 Task: Use Grandfather Clock Strike Effect in this video Movie B.mp4
Action: Mouse moved to (217, 118)
Screenshot: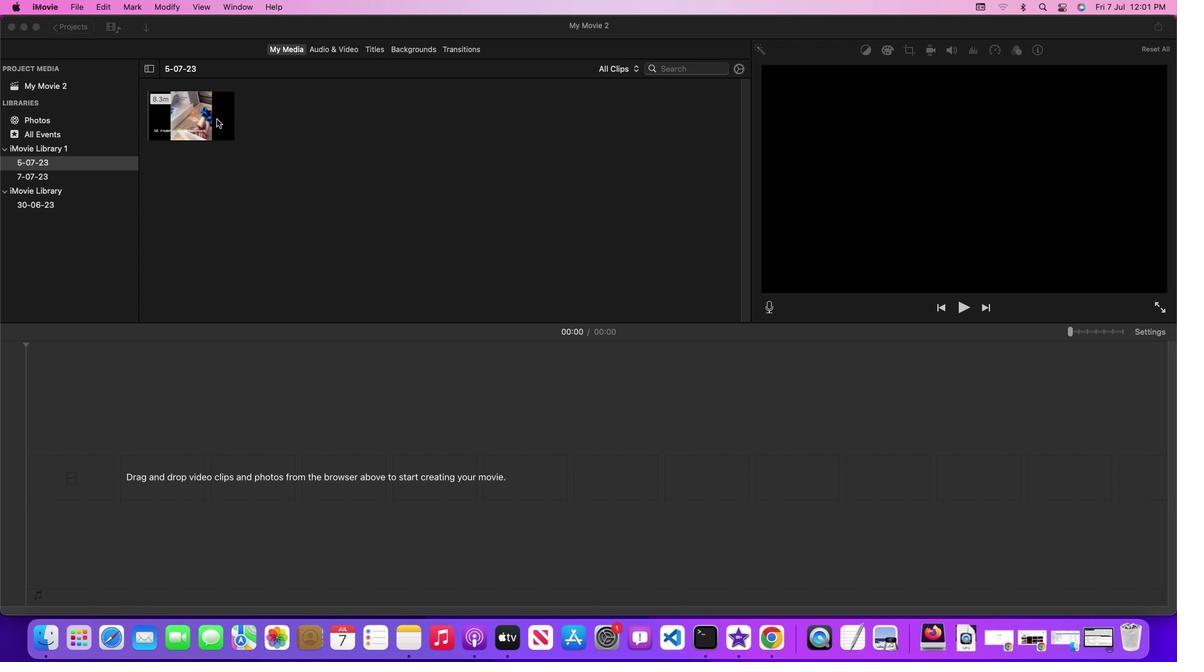 
Action: Mouse pressed left at (217, 118)
Screenshot: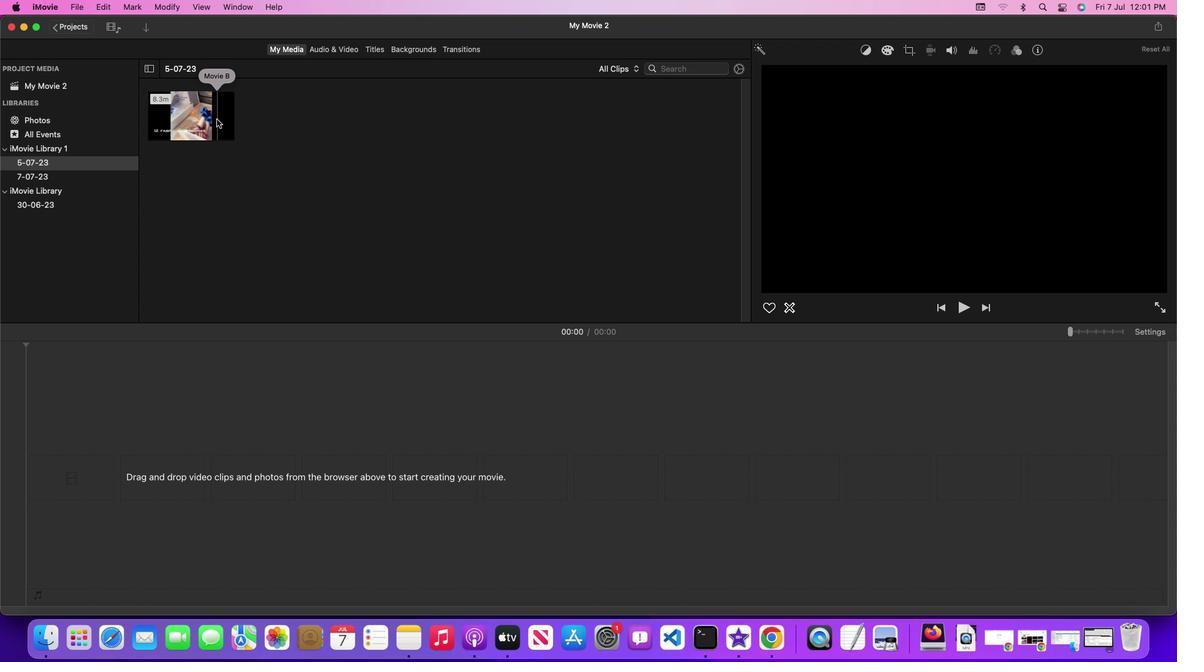
Action: Mouse pressed left at (217, 118)
Screenshot: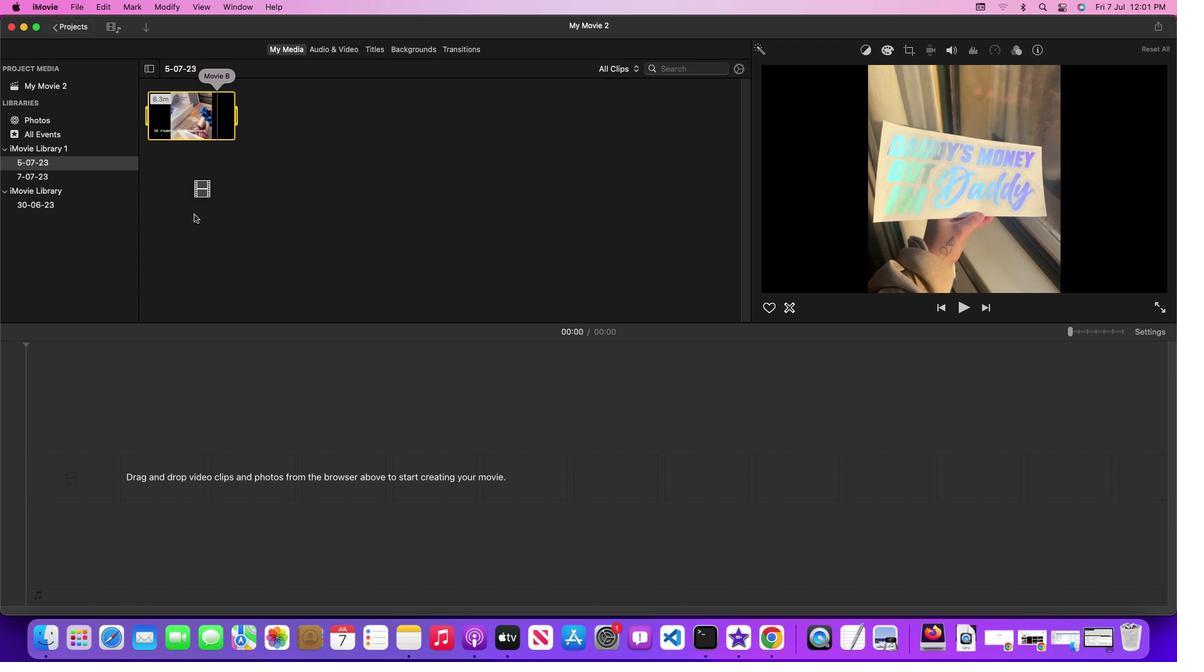 
Action: Mouse moved to (335, 46)
Screenshot: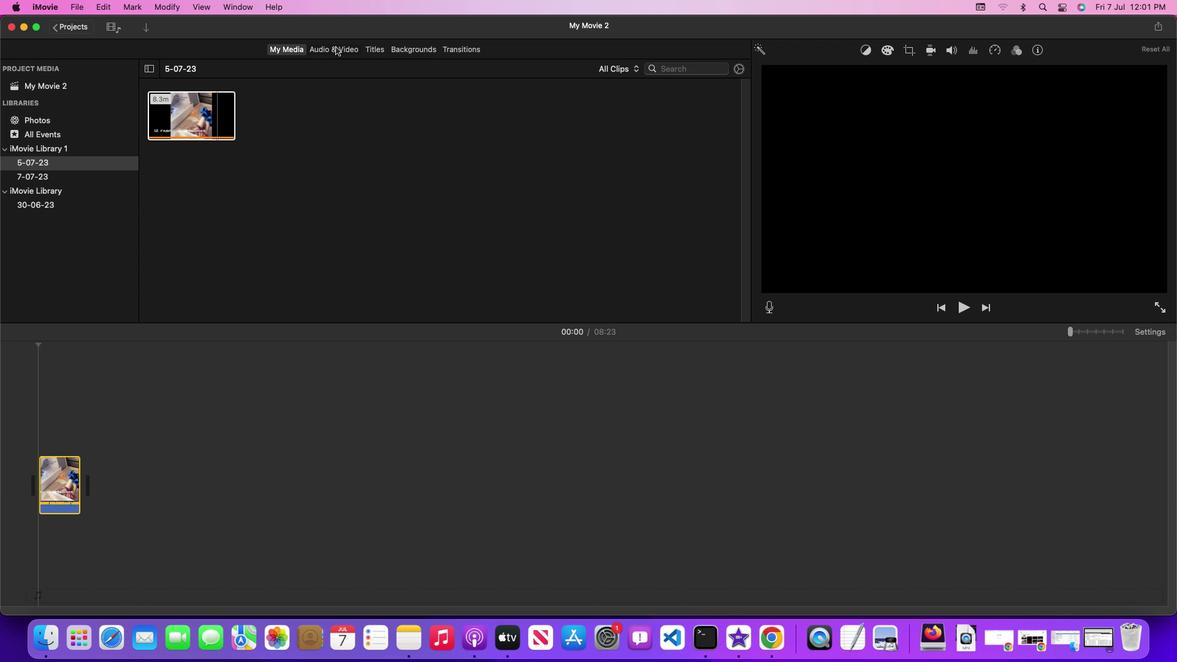 
Action: Mouse pressed left at (335, 46)
Screenshot: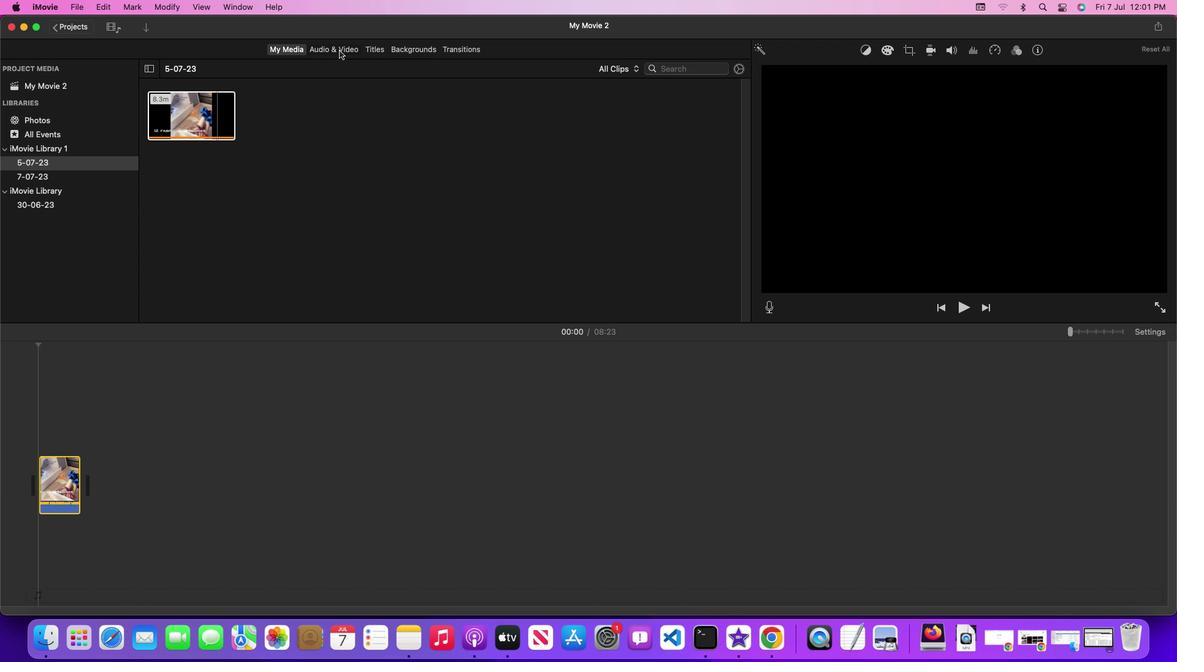 
Action: Mouse moved to (746, 162)
Screenshot: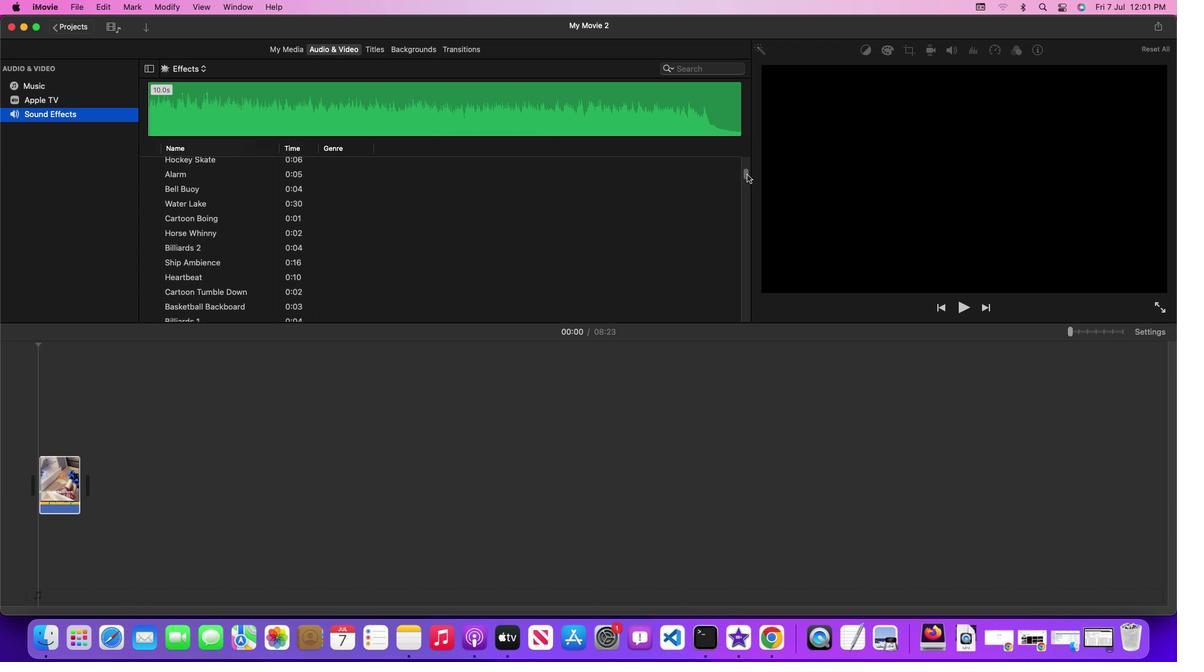 
Action: Mouse pressed left at (746, 162)
Screenshot: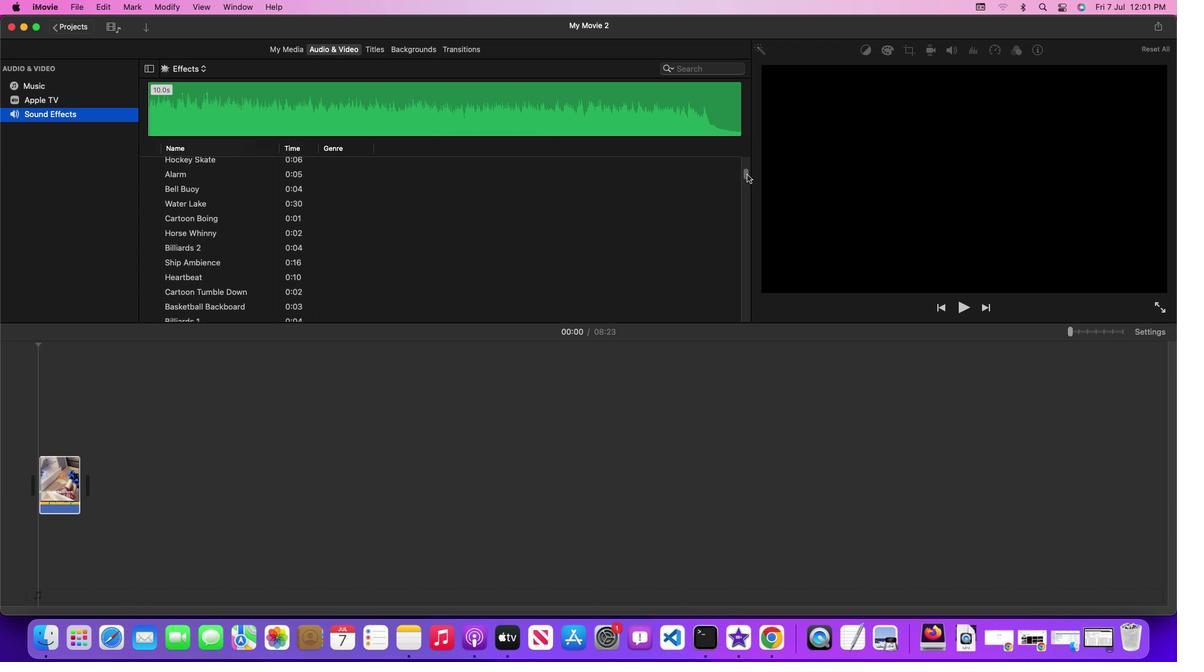 
Action: Mouse moved to (424, 271)
Screenshot: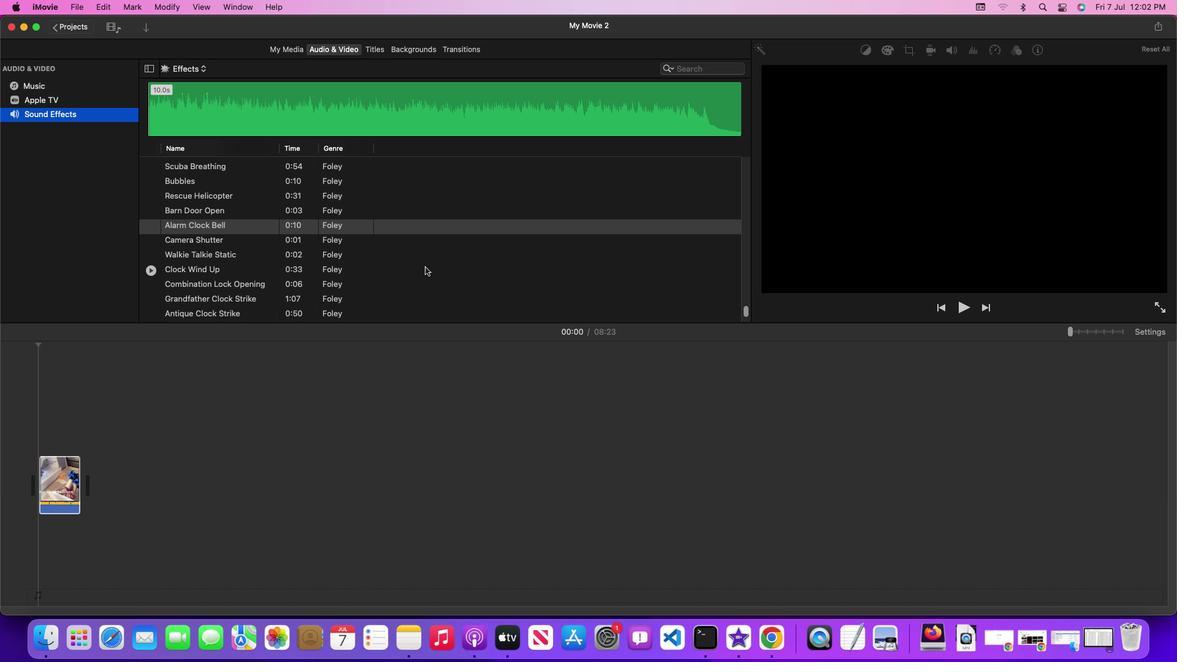
Action: Mouse scrolled (424, 271) with delta (0, 0)
Screenshot: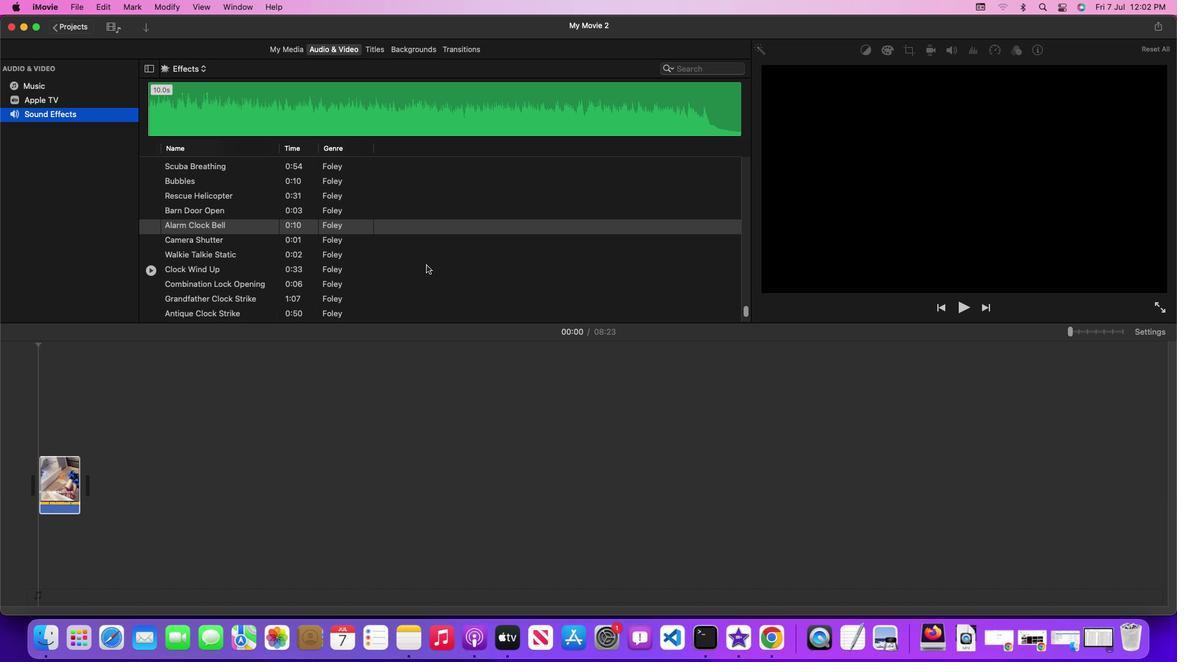 
Action: Mouse moved to (424, 269)
Screenshot: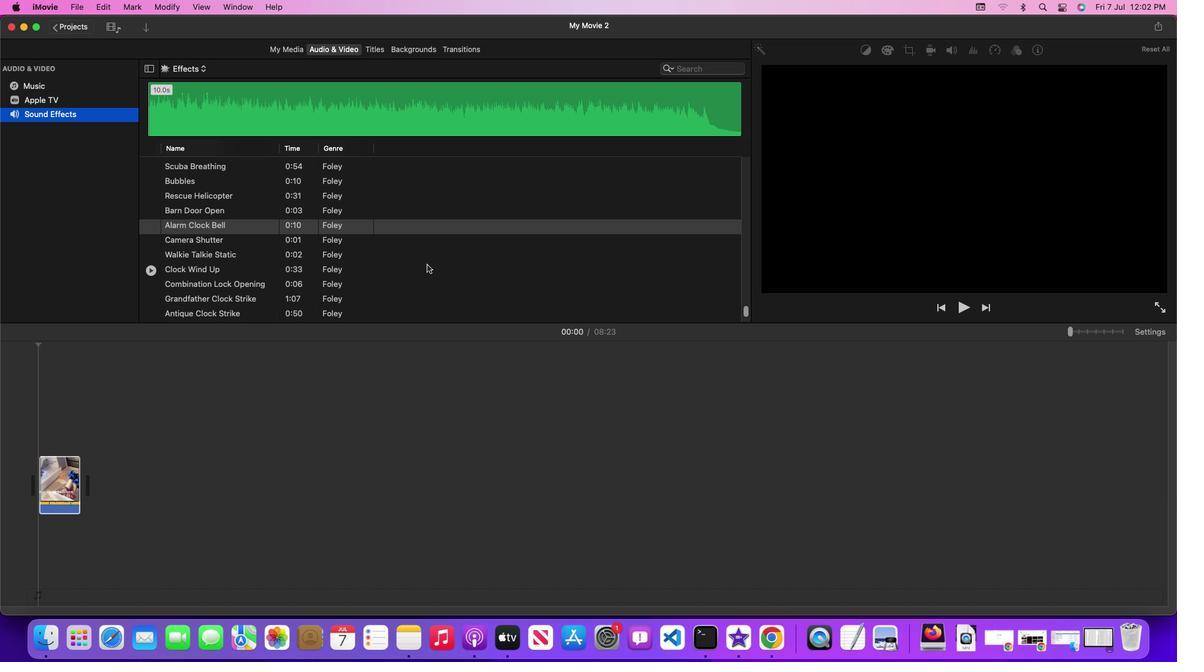 
Action: Mouse scrolled (424, 269) with delta (0, 0)
Screenshot: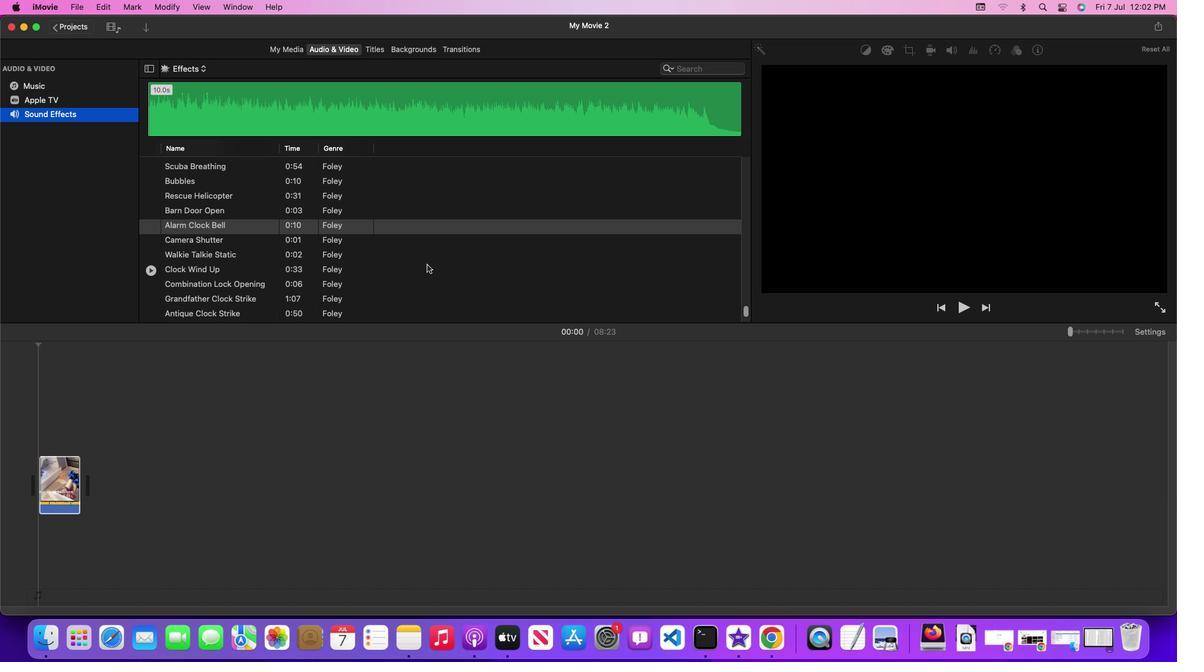 
Action: Mouse moved to (315, 297)
Screenshot: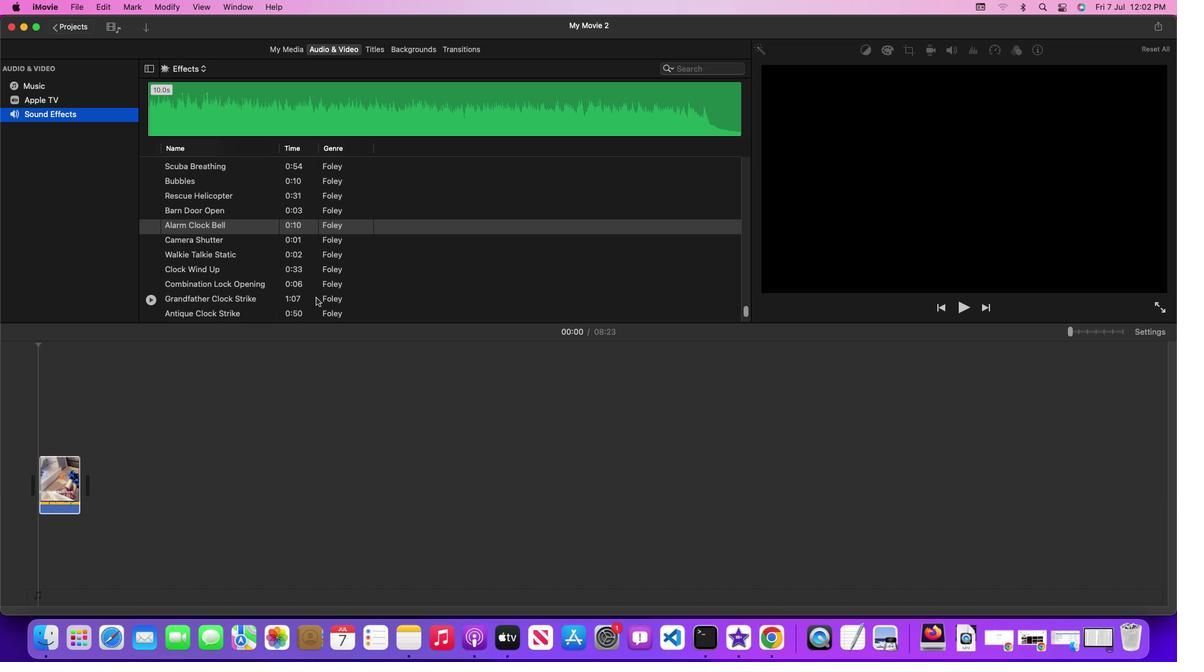 
Action: Mouse pressed left at (315, 297)
Screenshot: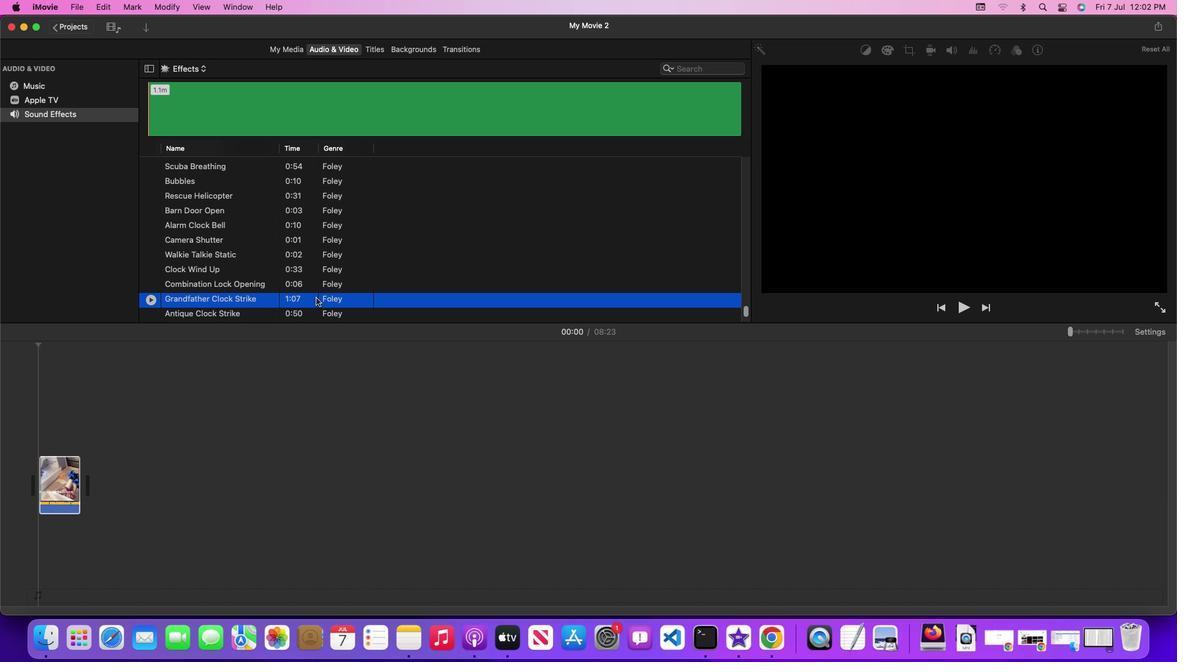
Action: Mouse moved to (316, 297)
Screenshot: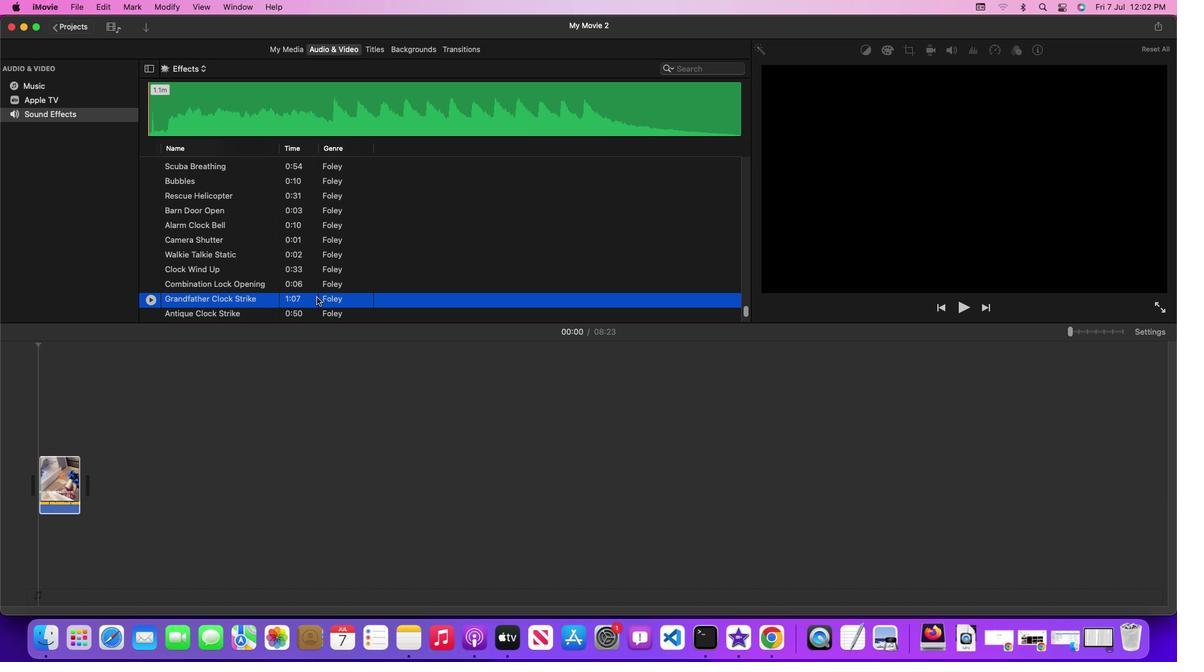 
Action: Mouse pressed left at (316, 297)
Screenshot: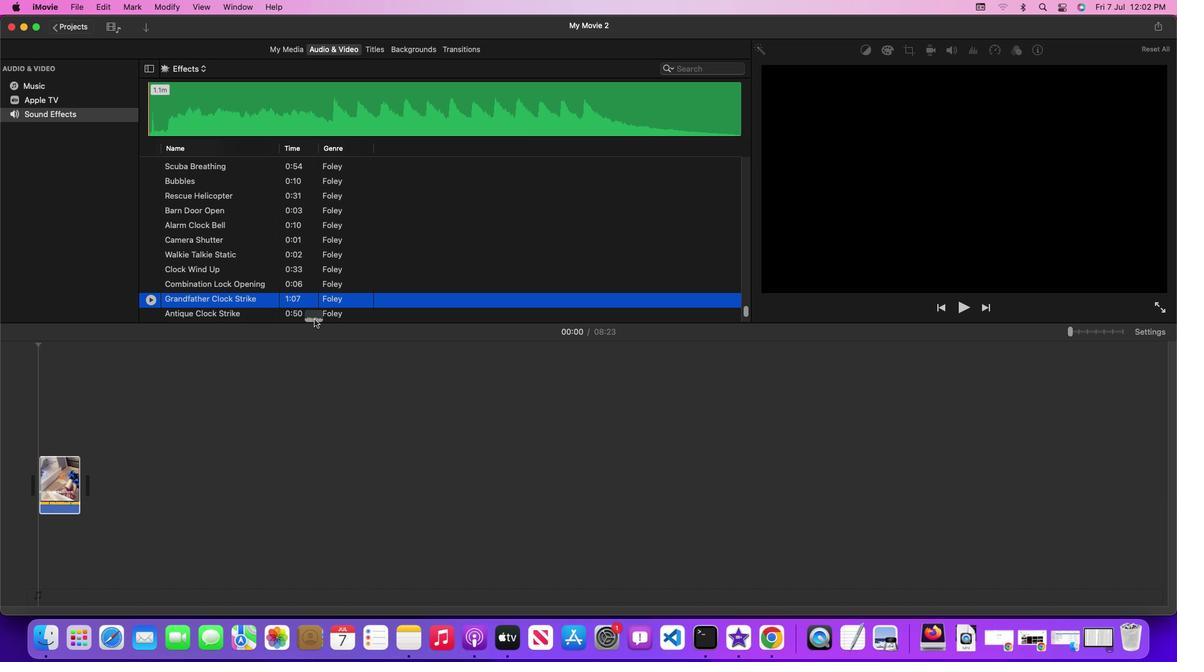 
Action: Mouse moved to (202, 382)
Screenshot: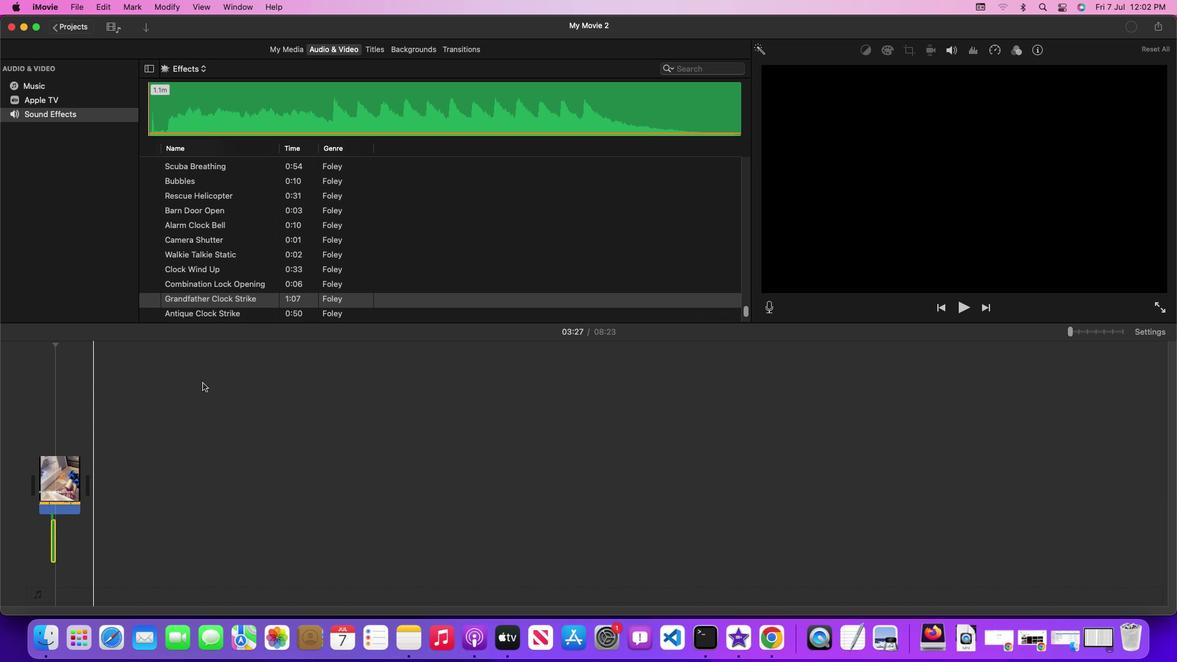 
